 Task: Change the inter-picture dwt filter of the Dirac video decoder using libschroedinger to "Haar with single shift per level".
Action: Mouse moved to (140, 16)
Screenshot: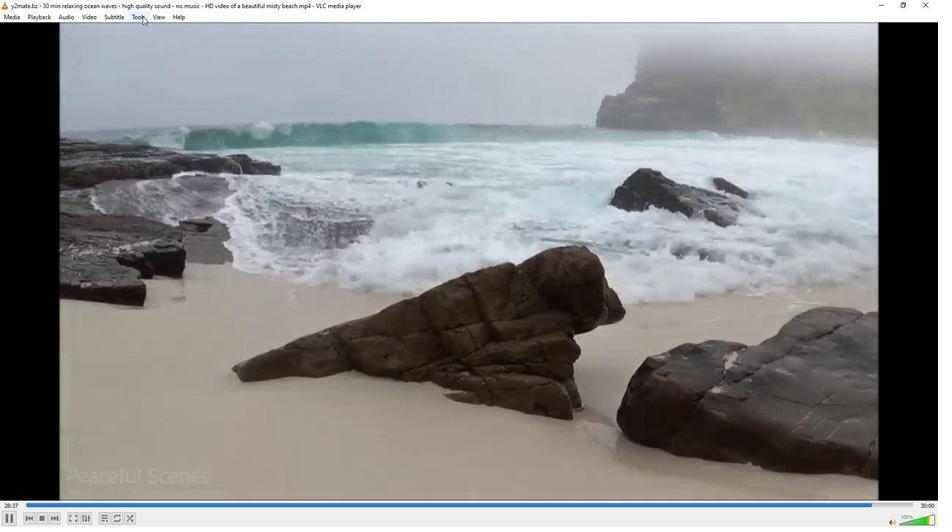 
Action: Mouse pressed left at (140, 16)
Screenshot: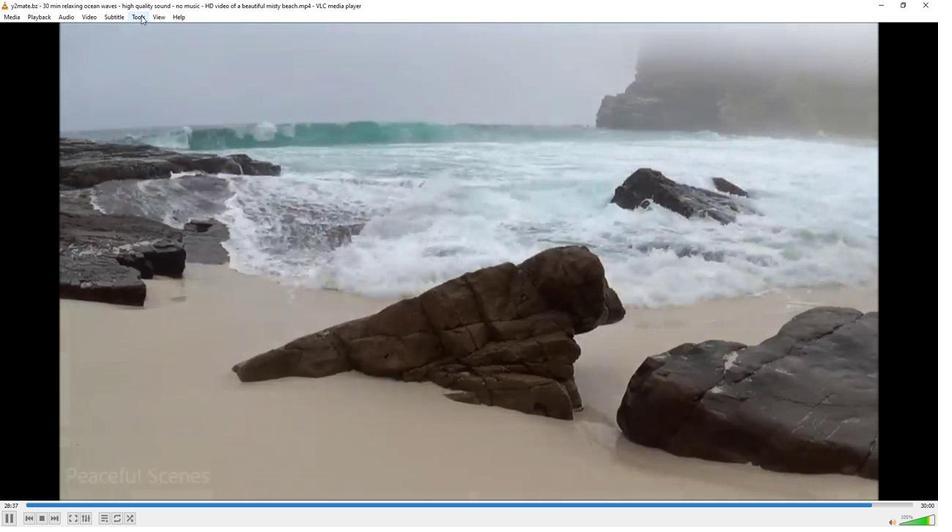 
Action: Mouse moved to (157, 131)
Screenshot: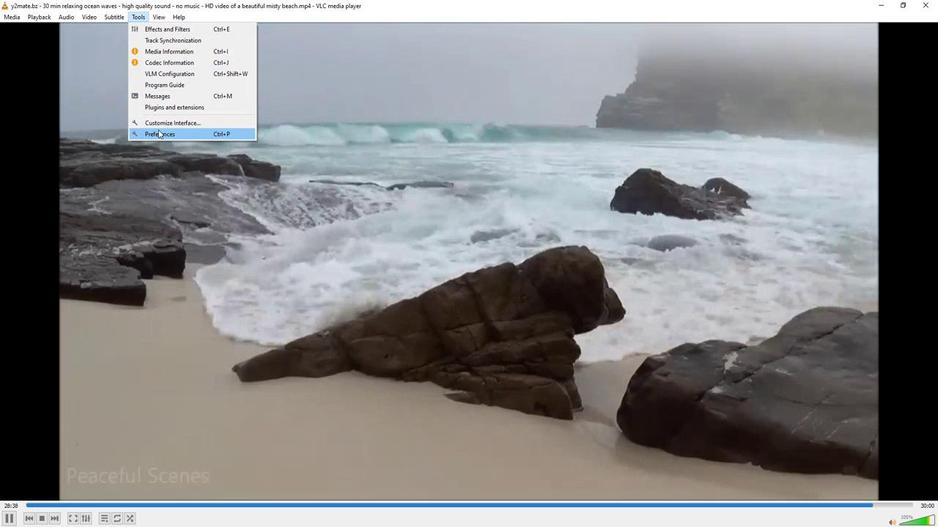 
Action: Mouse pressed left at (157, 131)
Screenshot: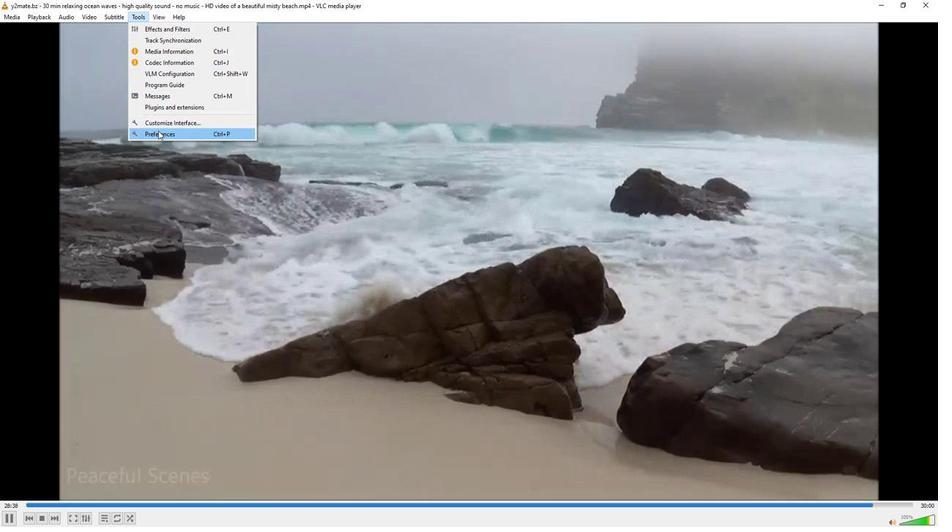 
Action: Mouse moved to (107, 412)
Screenshot: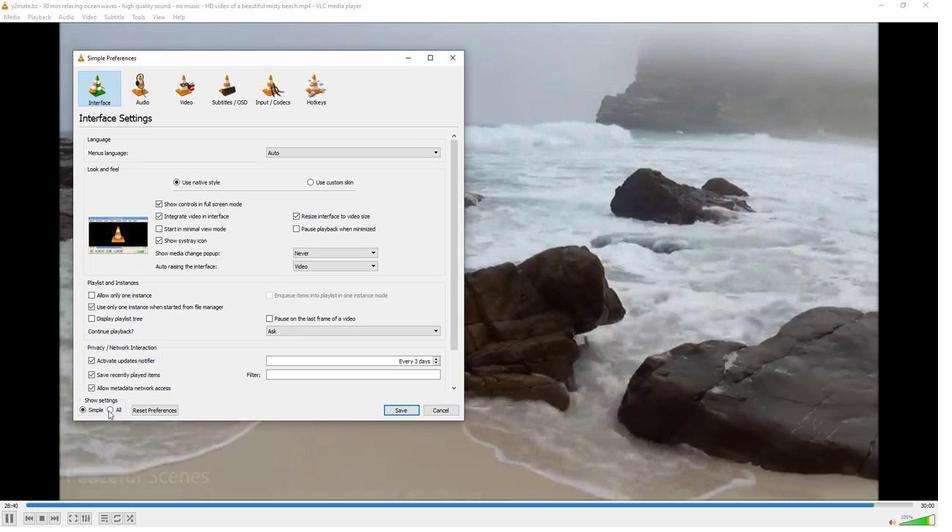 
Action: Mouse pressed left at (107, 412)
Screenshot: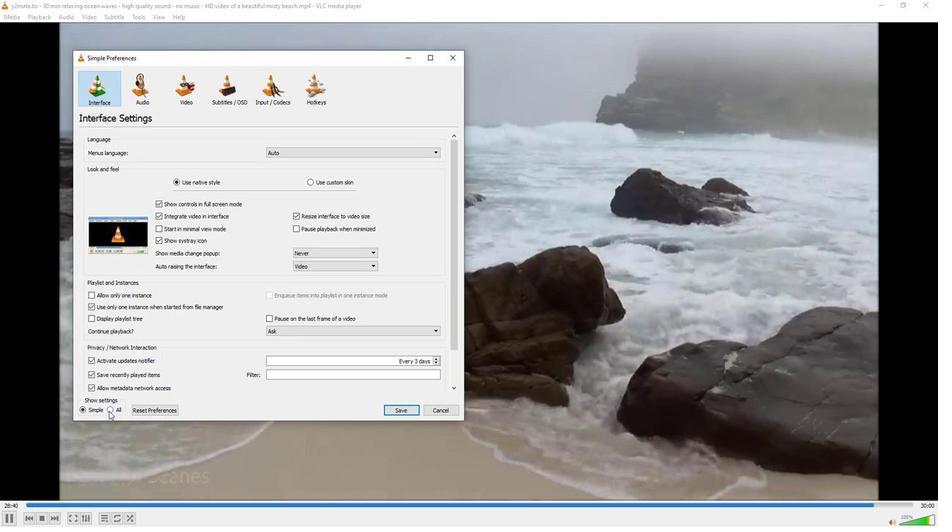 
Action: Mouse moved to (96, 314)
Screenshot: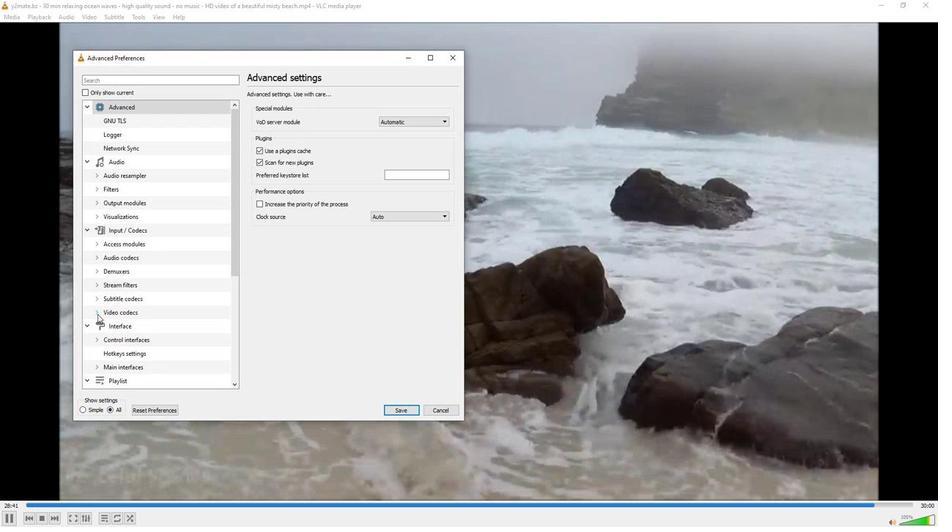 
Action: Mouse pressed left at (96, 314)
Screenshot: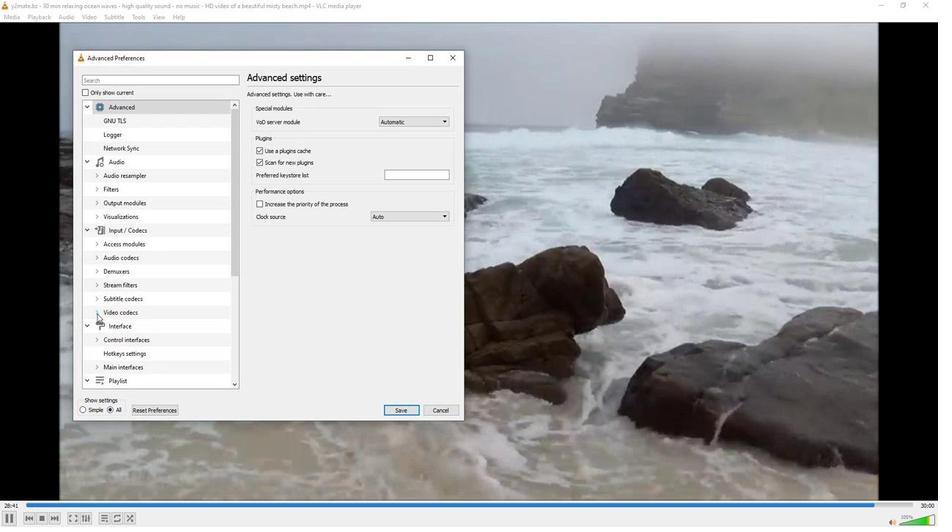 
Action: Mouse moved to (134, 382)
Screenshot: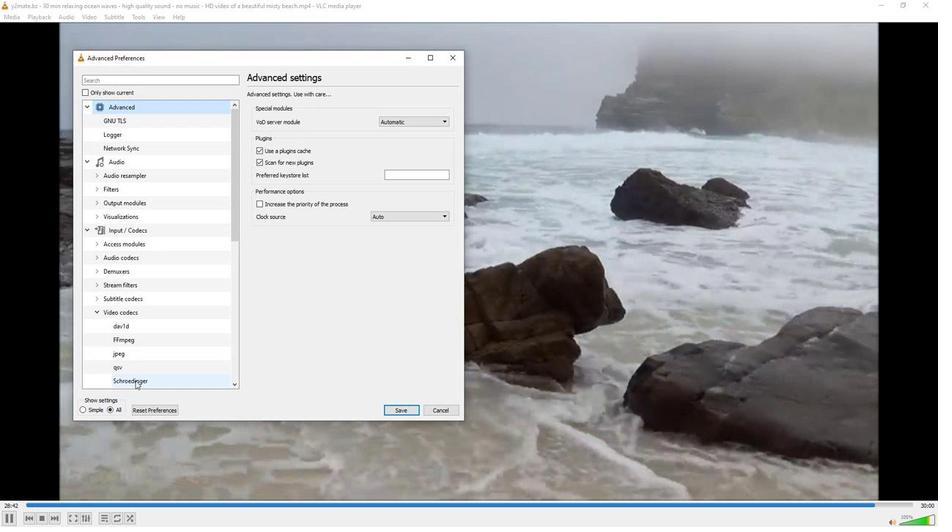 
Action: Mouse pressed left at (134, 382)
Screenshot: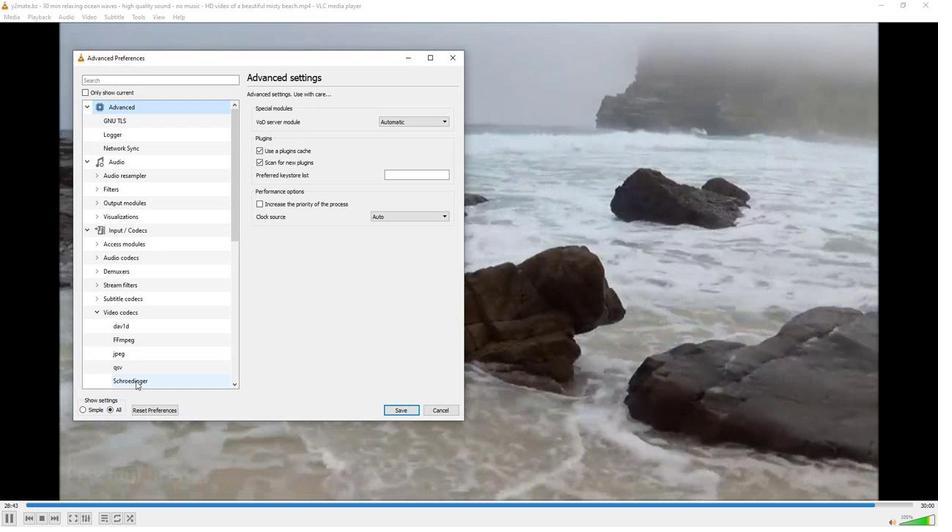 
Action: Mouse moved to (361, 373)
Screenshot: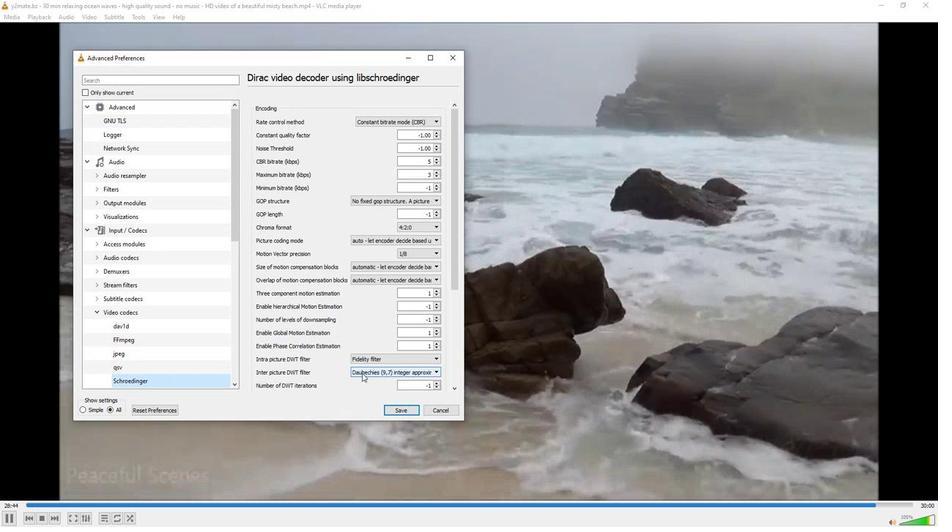 
Action: Mouse pressed left at (361, 373)
Screenshot: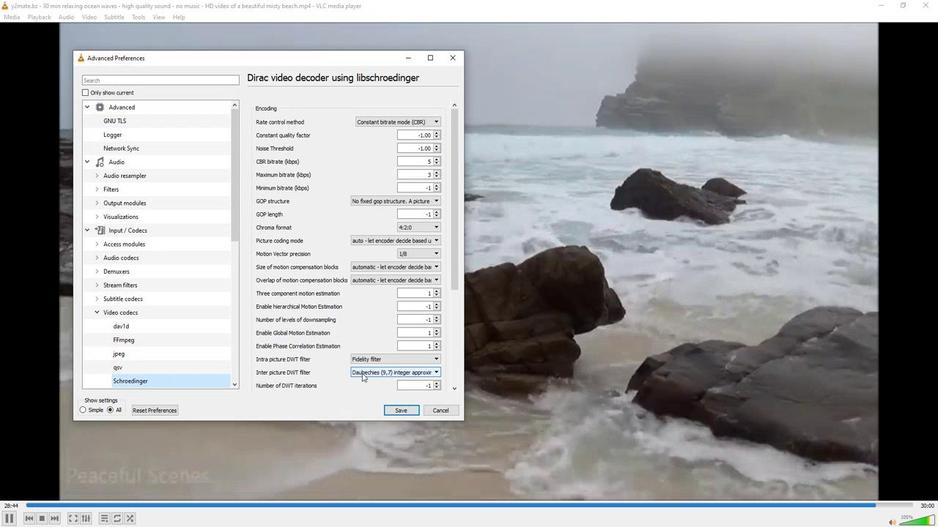 
Action: Mouse moved to (365, 407)
Screenshot: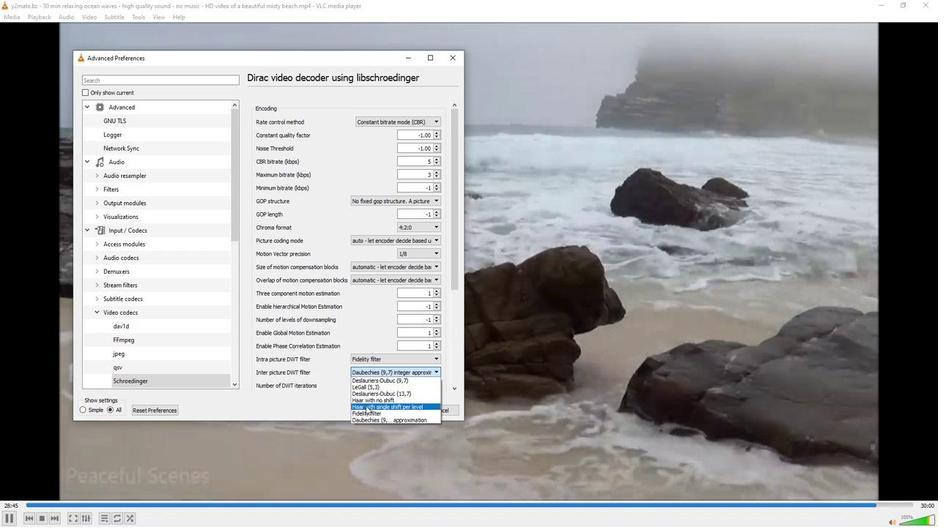 
Action: Mouse pressed left at (365, 407)
Screenshot: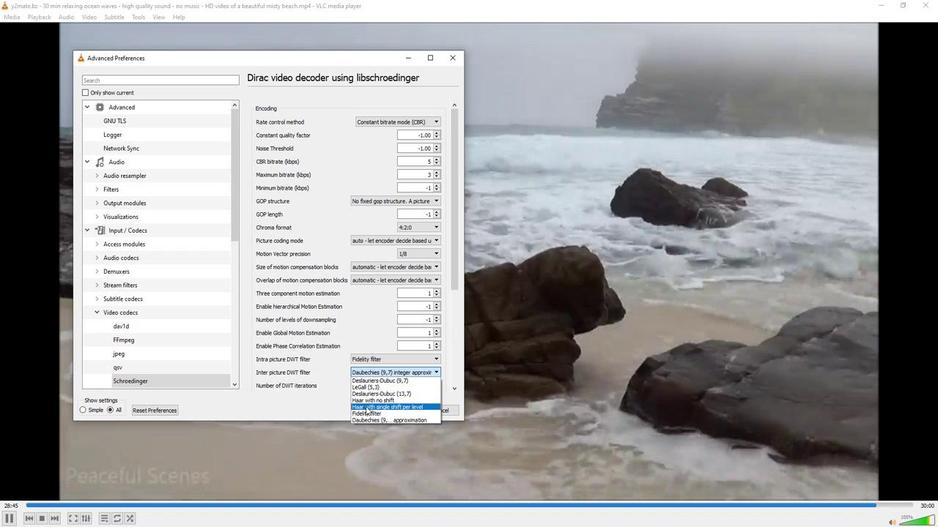 
Action: Mouse moved to (322, 407)
Screenshot: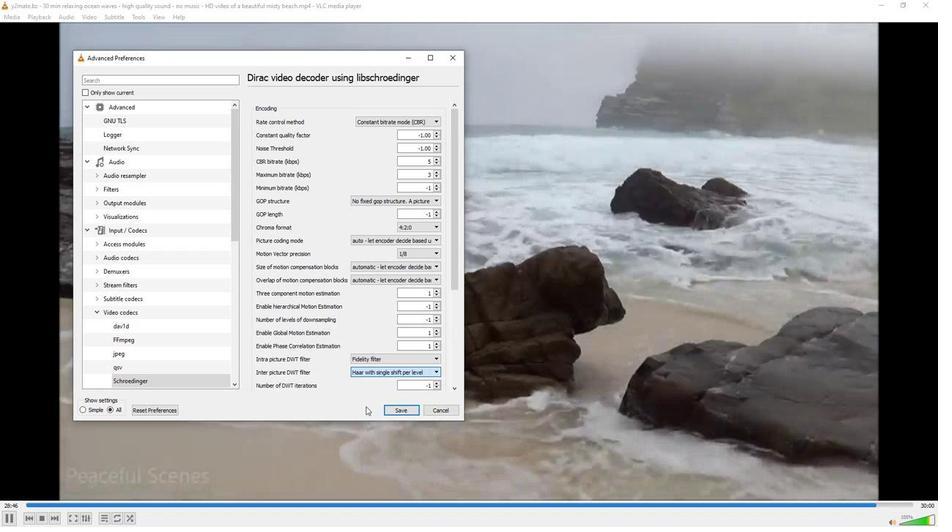 
